 Task: Create the new list view by the user
Action: Mouse moved to (226, 148)
Screenshot: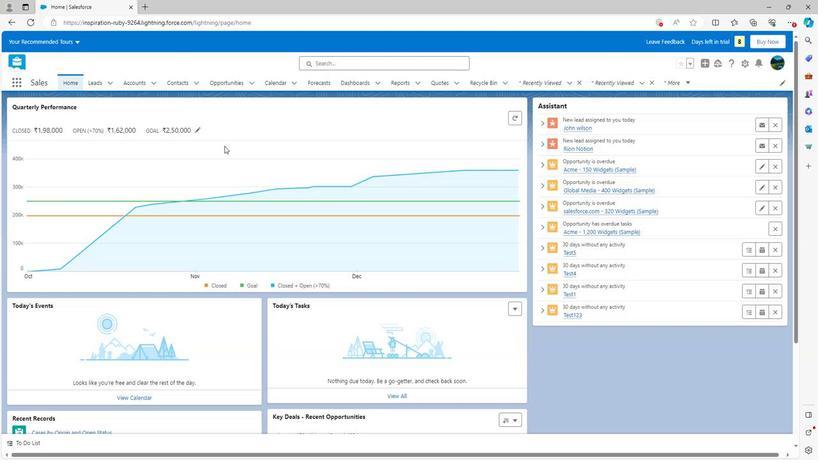 
Action: Mouse scrolled (226, 148) with delta (0, 0)
Screenshot: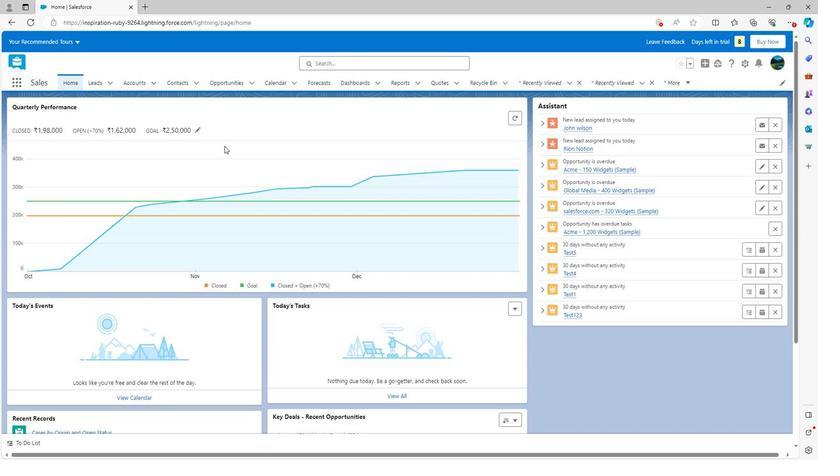 
Action: Mouse scrolled (226, 148) with delta (0, 0)
Screenshot: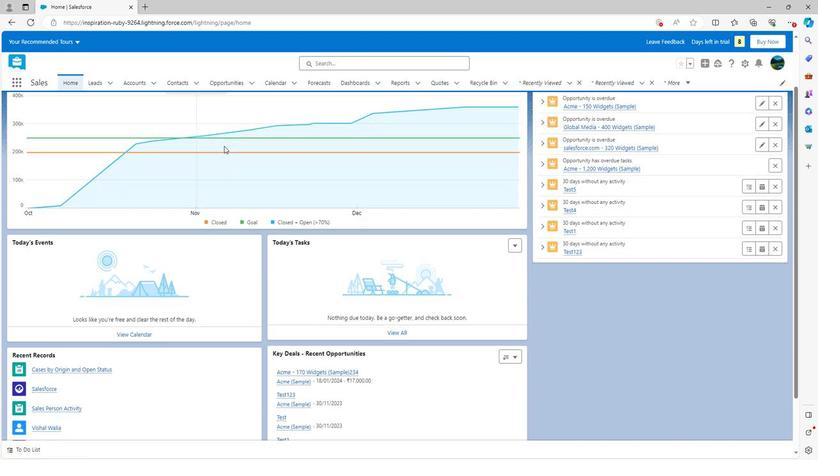
Action: Mouse scrolled (226, 148) with delta (0, 0)
Screenshot: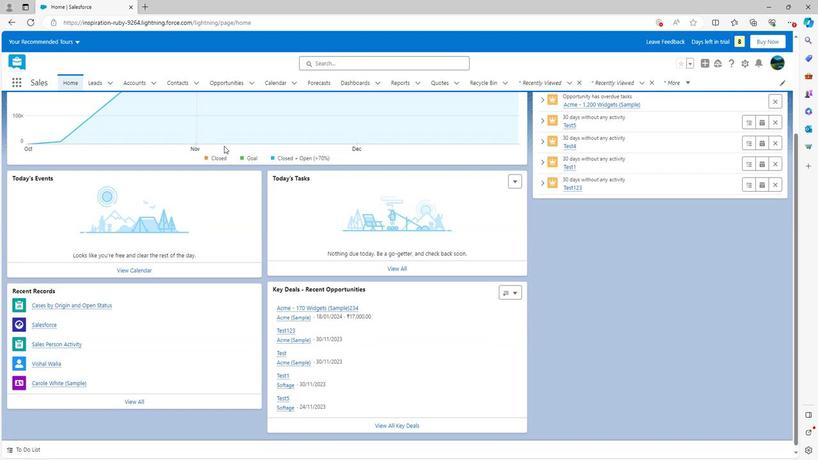 
Action: Mouse scrolled (226, 148) with delta (0, 0)
Screenshot: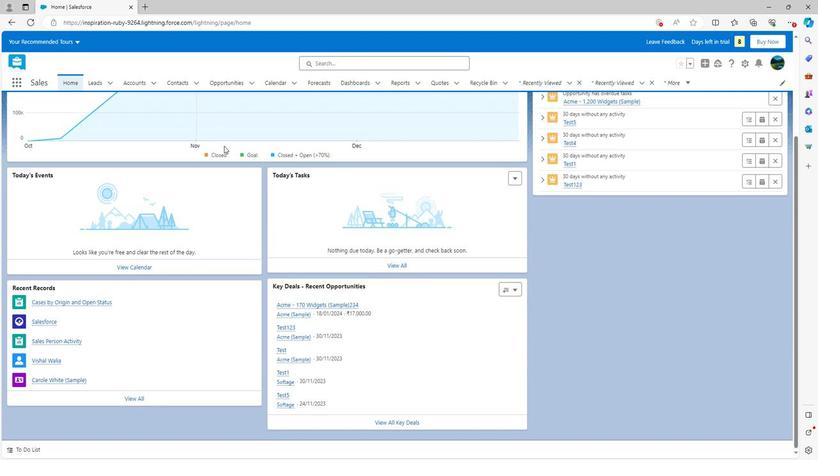 
Action: Mouse scrolled (226, 148) with delta (0, 0)
Screenshot: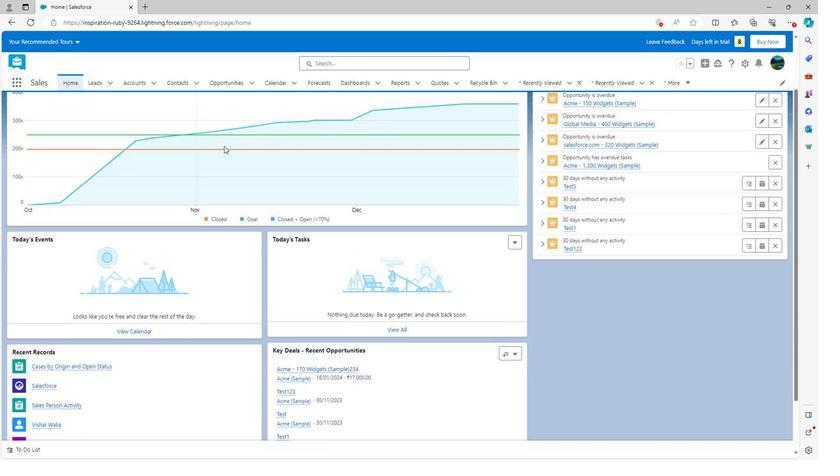 
Action: Mouse scrolled (226, 148) with delta (0, 0)
Screenshot: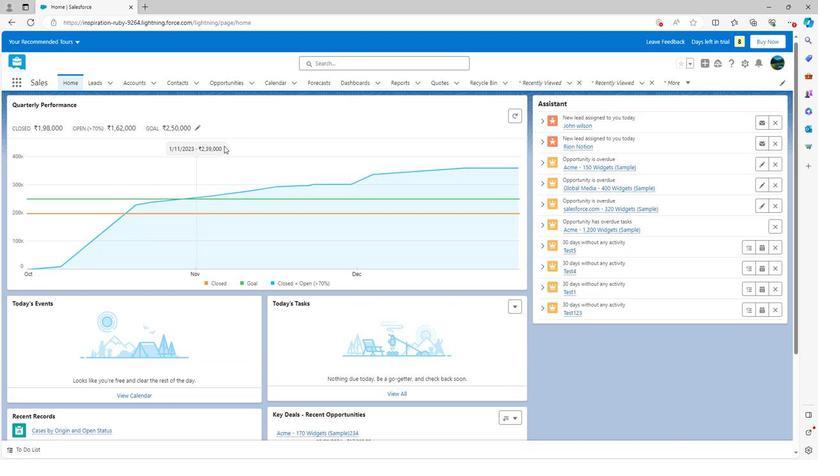 
Action: Mouse scrolled (226, 148) with delta (0, 0)
Screenshot: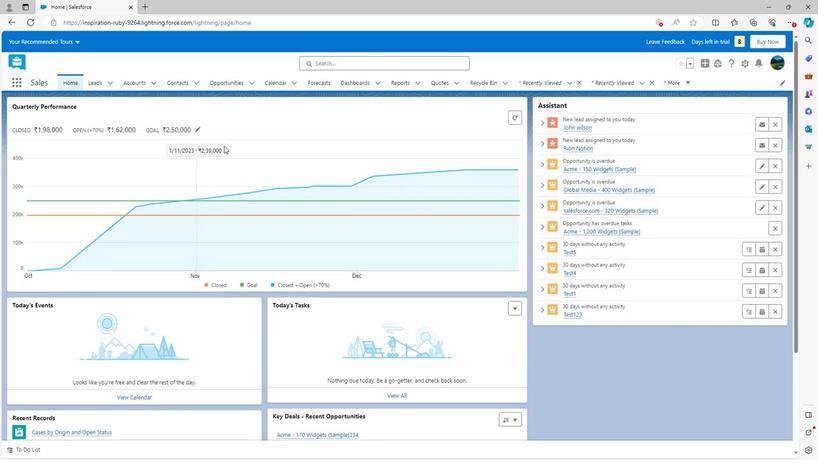 
Action: Mouse moved to (434, 81)
Screenshot: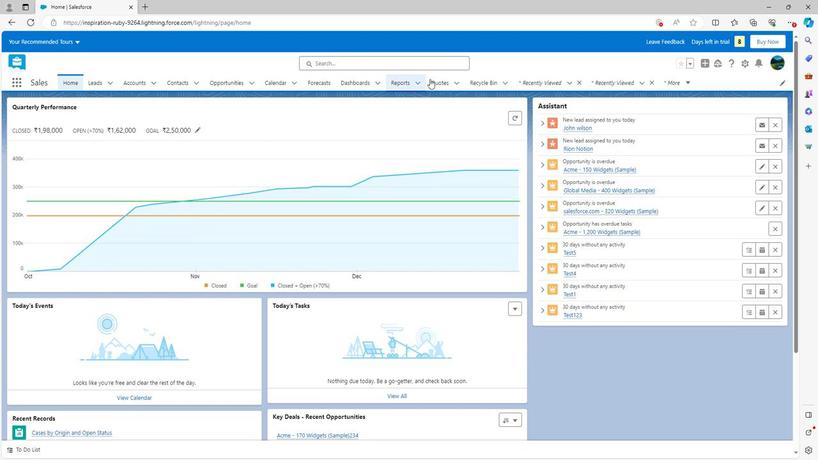 
Action: Mouse pressed left at (434, 81)
Screenshot: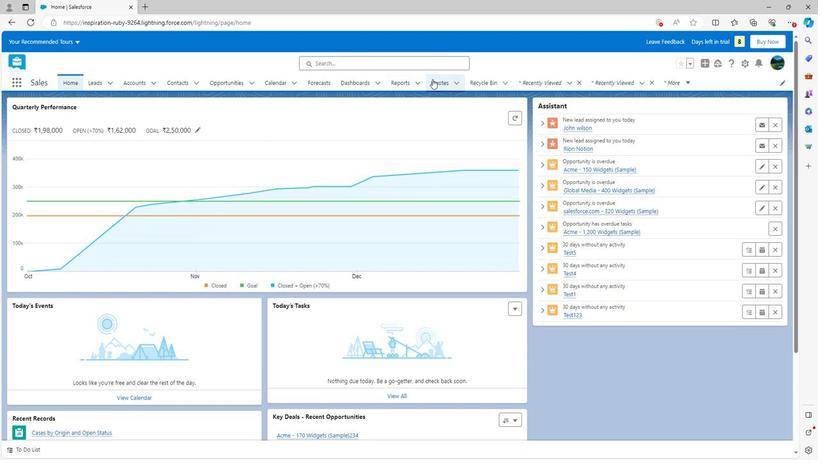 
Action: Mouse moved to (700, 125)
Screenshot: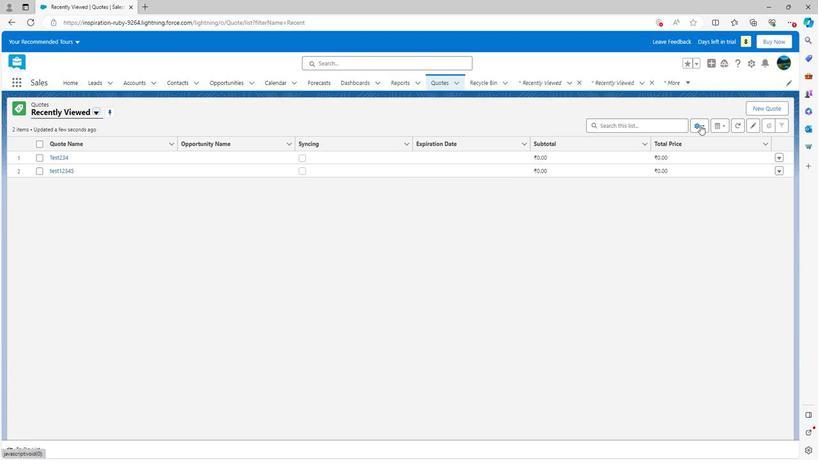 
Action: Mouse pressed left at (700, 125)
Screenshot: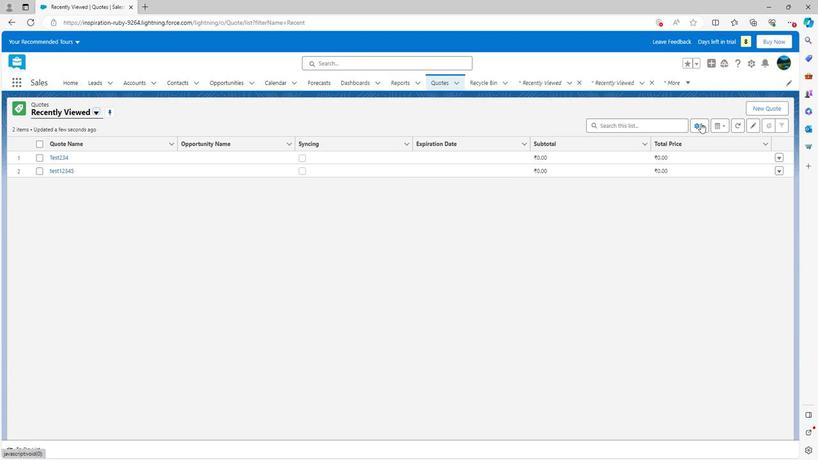
Action: Mouse moved to (658, 160)
Screenshot: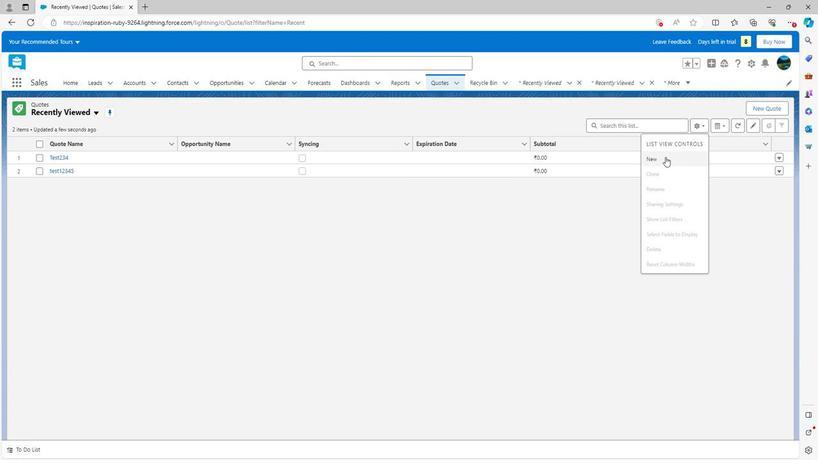 
Action: Mouse pressed left at (658, 160)
Screenshot: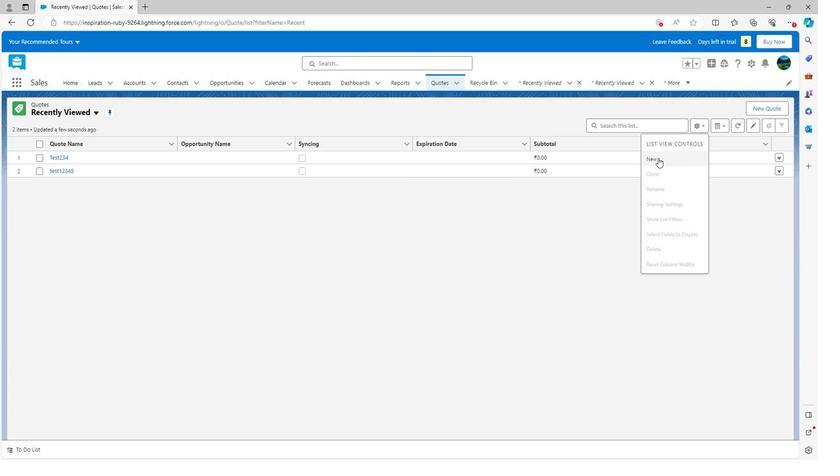 
Action: Mouse moved to (347, 196)
Screenshot: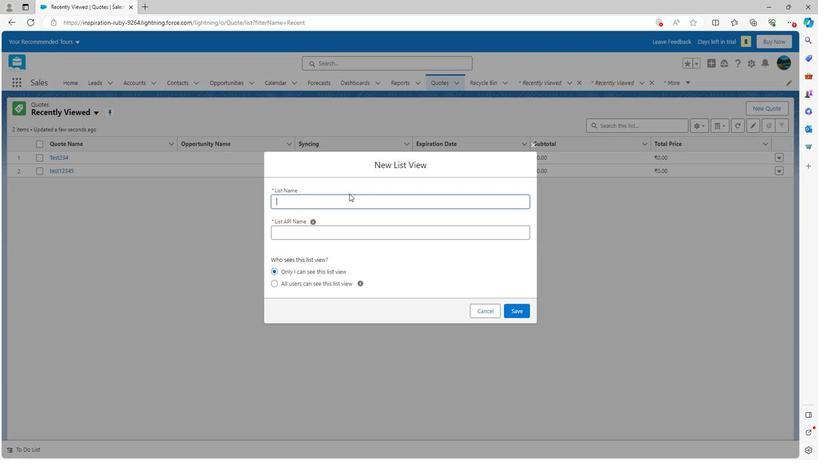 
Action: Mouse pressed left at (347, 196)
Screenshot: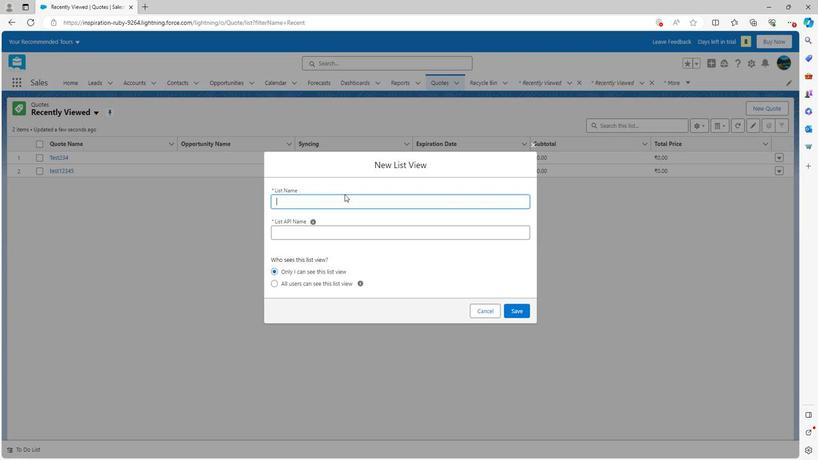 
Action: Key pressed <Key.shift><Key.shift>ts<Key.backspace>est
Screenshot: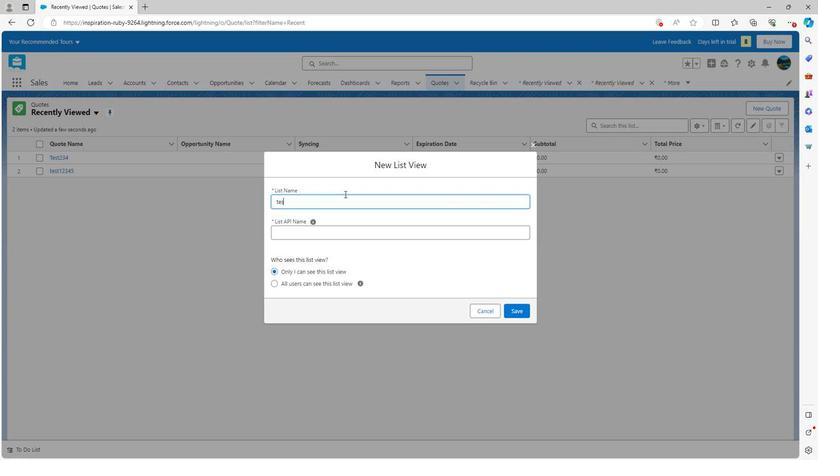 
Action: Mouse moved to (346, 220)
Screenshot: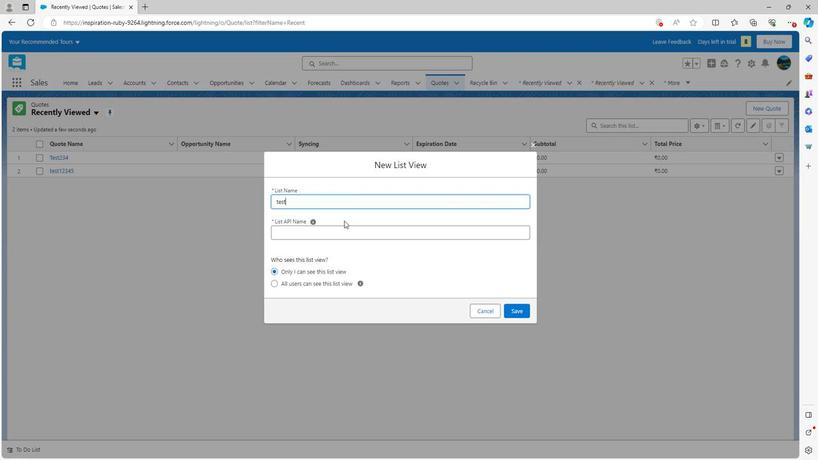 
Action: Mouse pressed left at (346, 220)
Screenshot: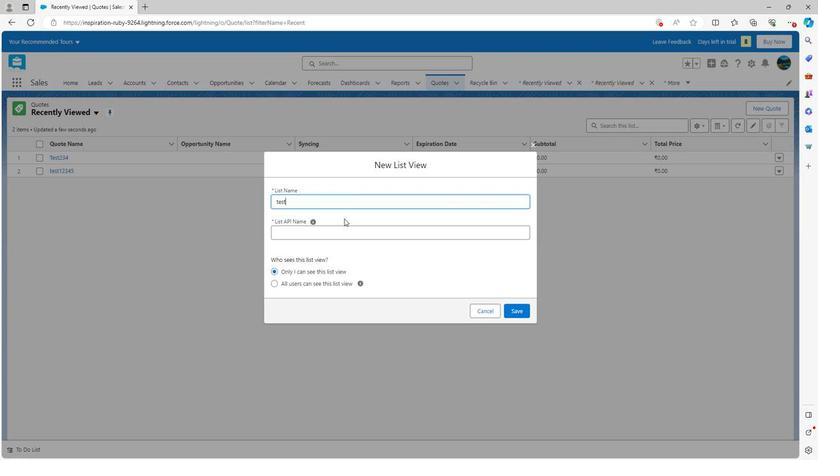 
Action: Mouse moved to (519, 313)
Screenshot: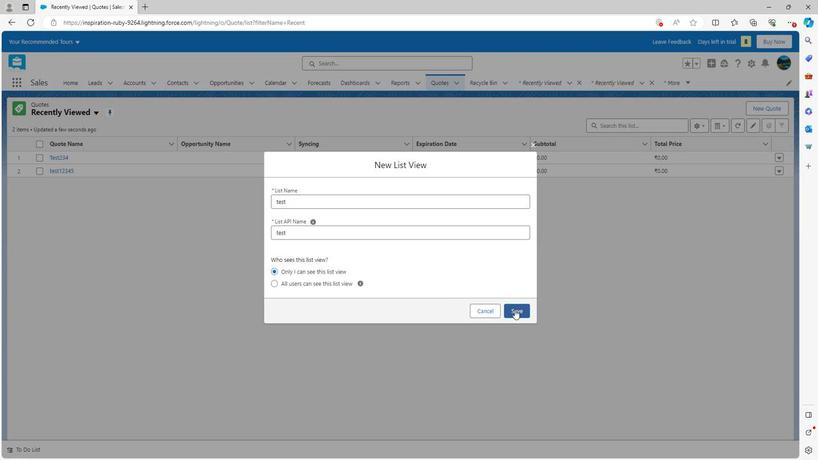 
Action: Mouse pressed left at (519, 313)
Screenshot: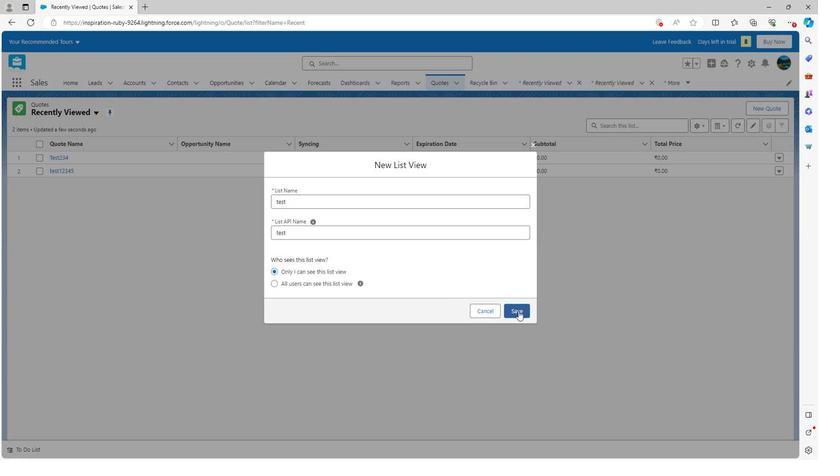 
Action: Mouse moved to (320, 253)
Screenshot: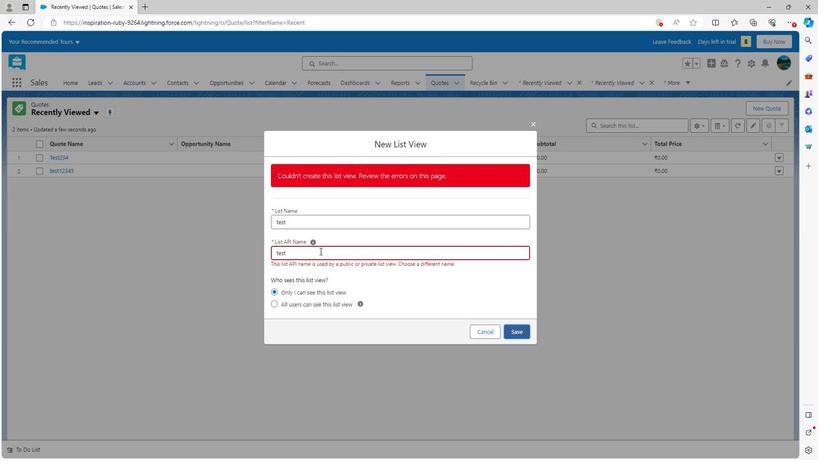 
Action: Mouse pressed left at (320, 253)
Screenshot: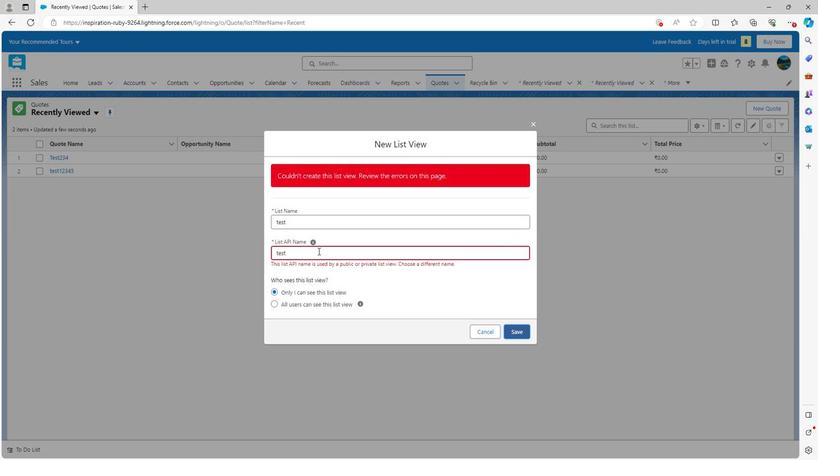 
Action: Key pressed 257
Screenshot: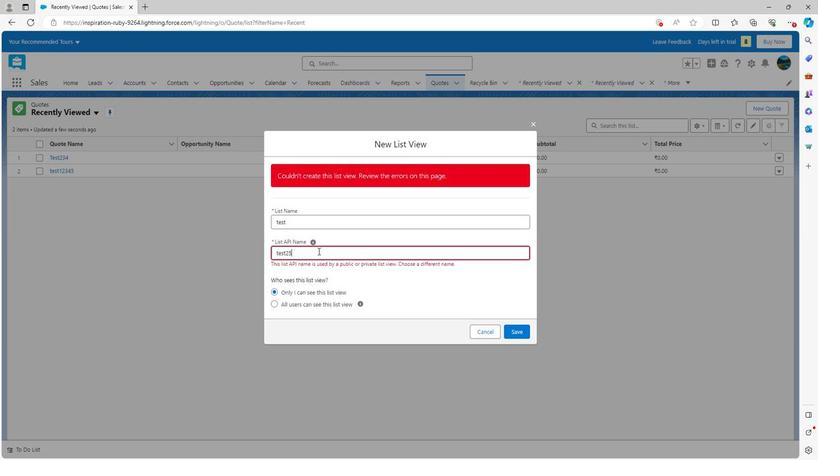 
Action: Mouse moved to (520, 333)
Screenshot: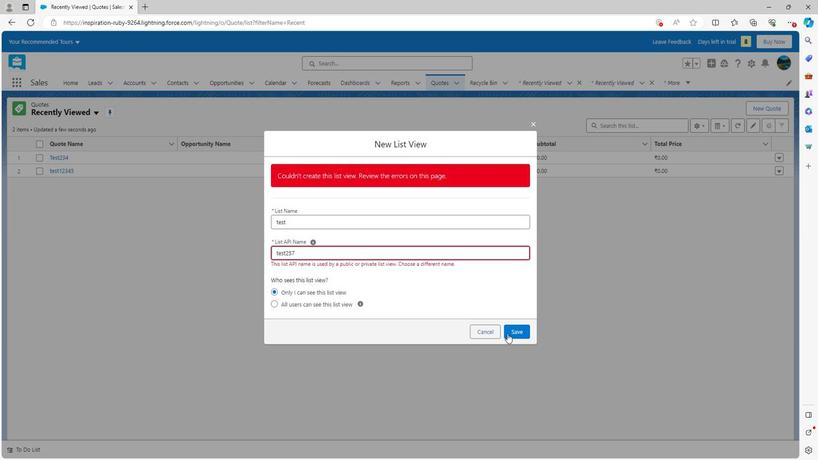 
Action: Mouse pressed left at (520, 333)
Screenshot: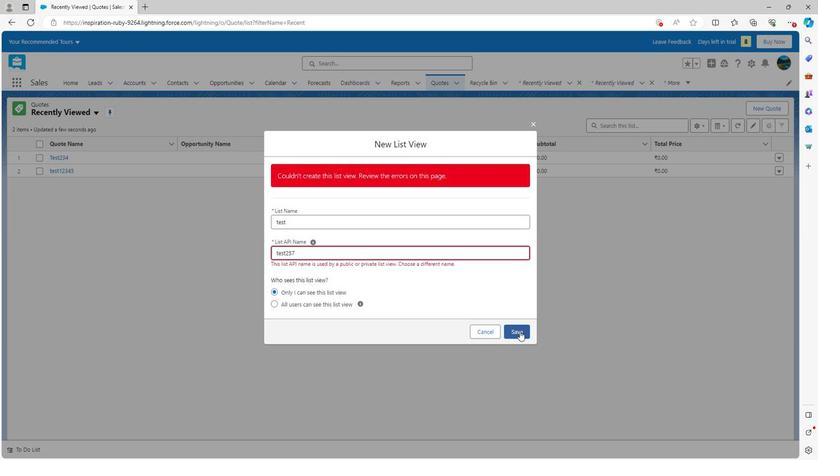 
Action: Mouse moved to (689, 183)
Screenshot: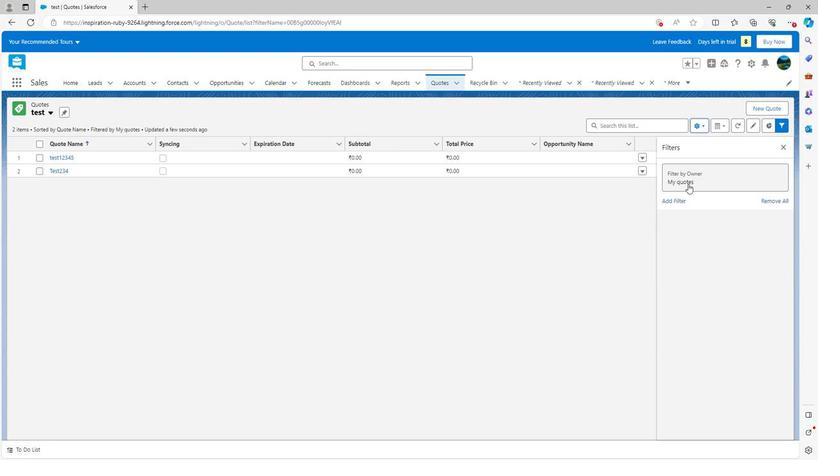 
Action: Mouse pressed left at (689, 183)
Screenshot: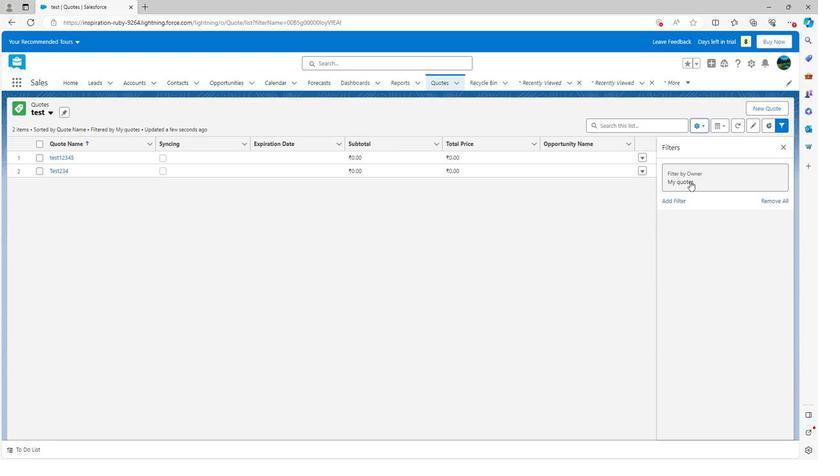 
Action: Mouse moved to (492, 163)
Screenshot: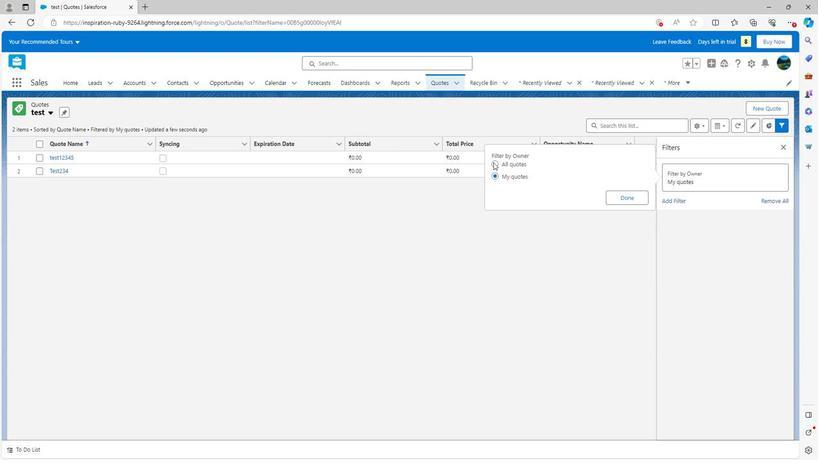 
Action: Mouse pressed left at (492, 163)
Screenshot: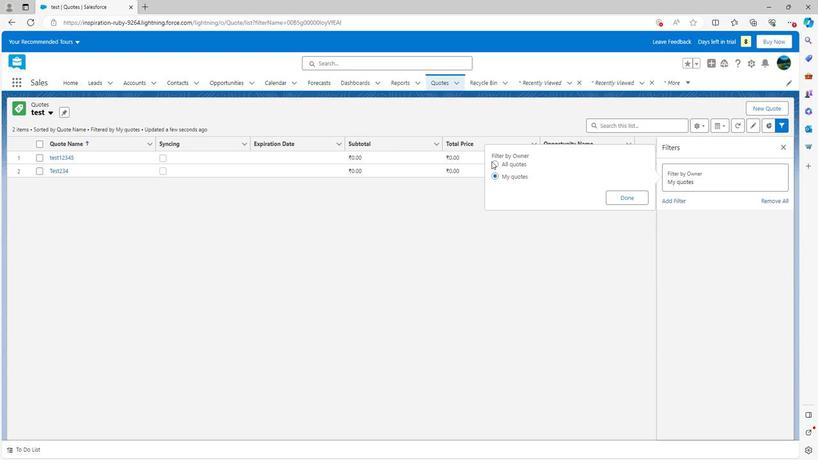 
Action: Mouse moved to (631, 198)
Screenshot: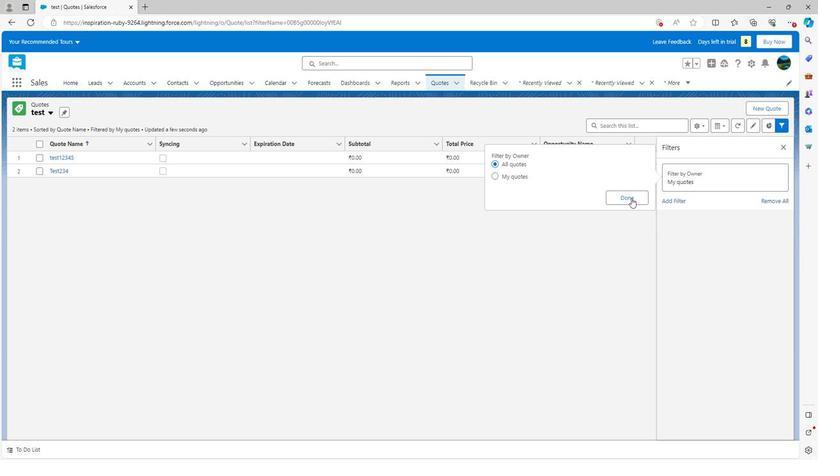 
Action: Mouse pressed left at (631, 198)
Screenshot: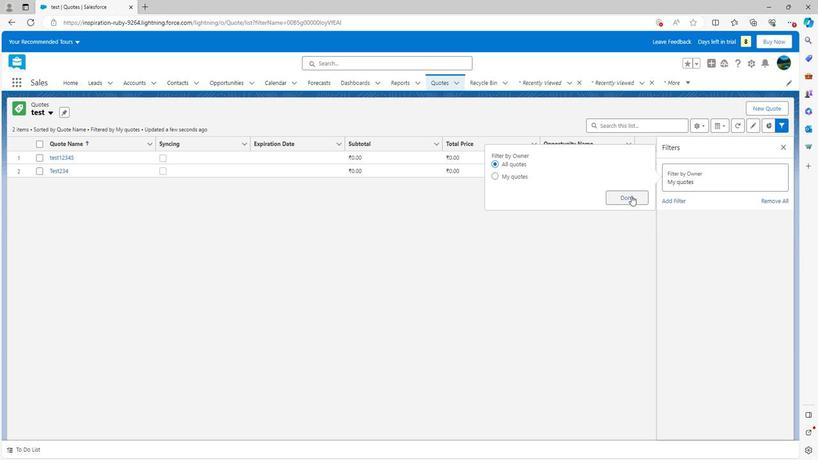 
Action: Mouse moved to (764, 149)
Screenshot: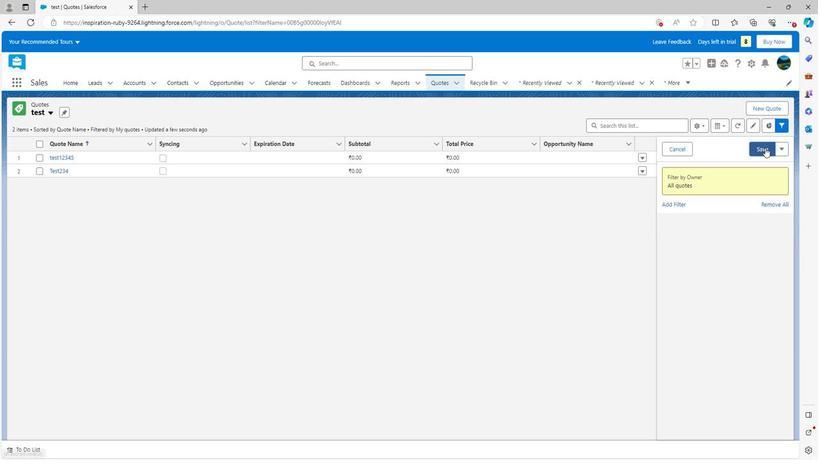 
Action: Mouse pressed left at (764, 149)
Screenshot: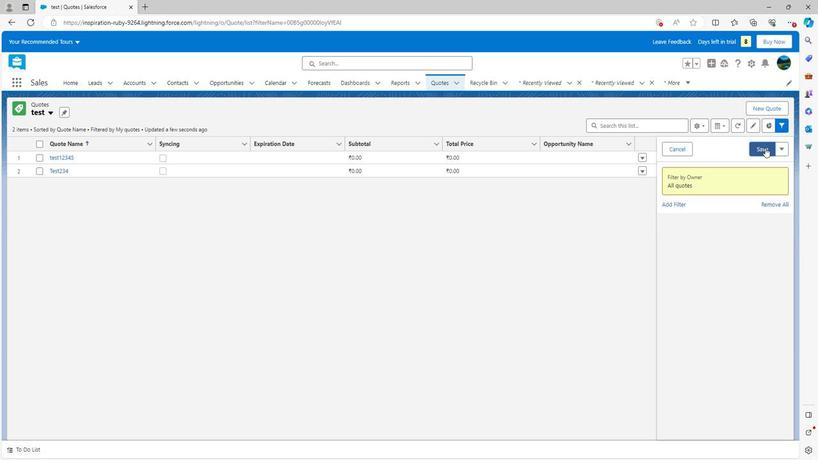 
Action: Mouse moved to (781, 148)
Screenshot: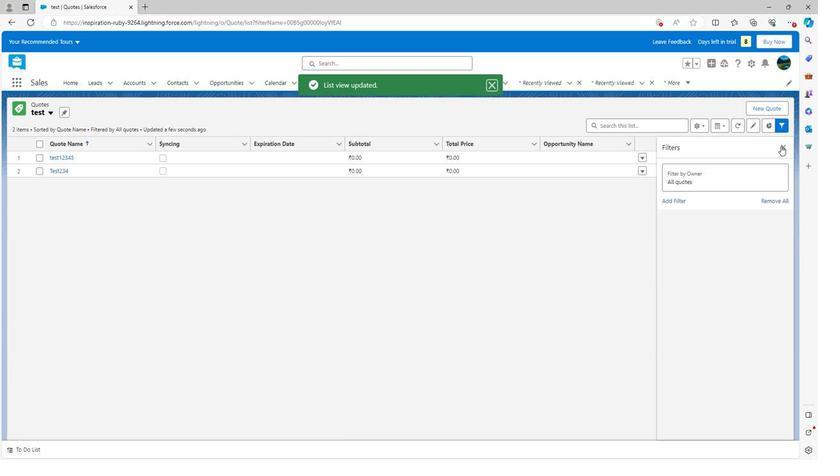 
Action: Mouse pressed left at (781, 148)
Screenshot: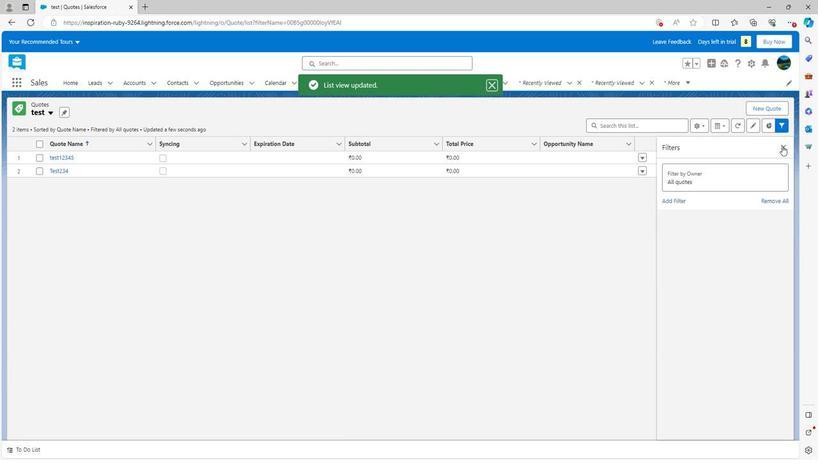 
Action: Mouse moved to (767, 153)
Screenshot: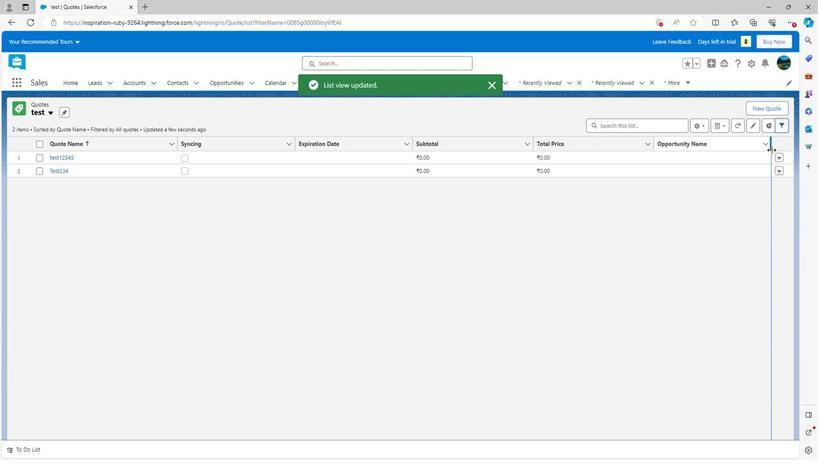 
